 Task: Enable the gamification for "Digital Experience".
Action: Mouse moved to (1157, 81)
Screenshot: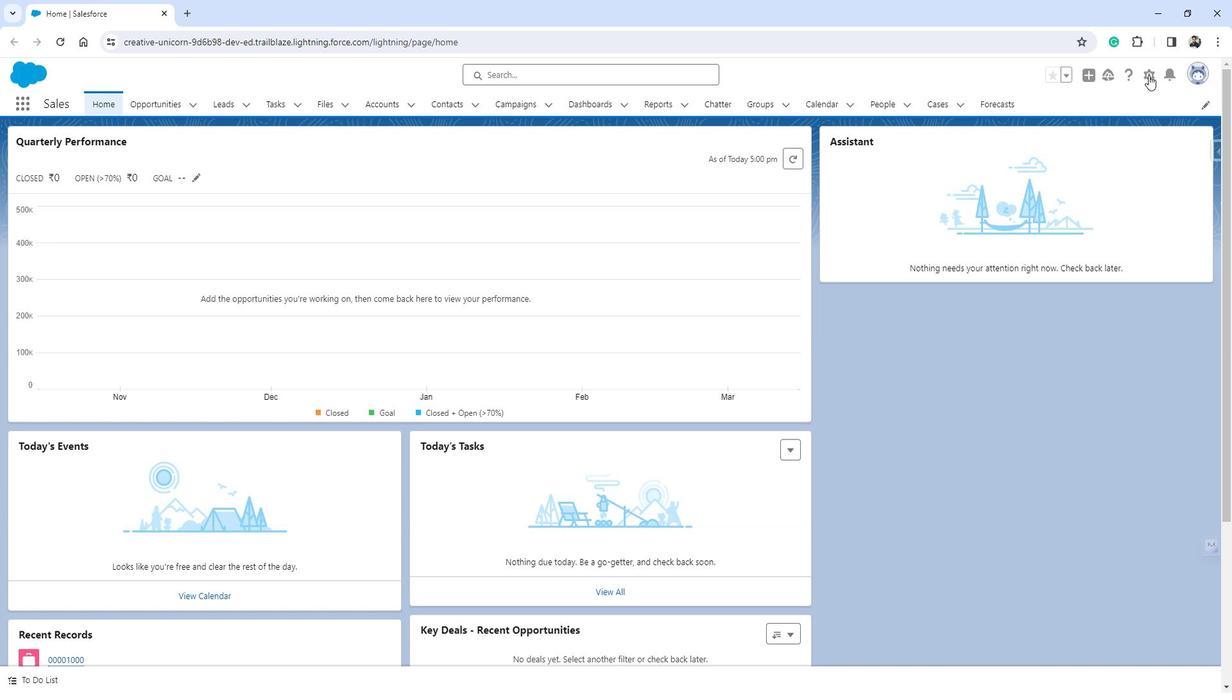 
Action: Mouse pressed left at (1157, 81)
Screenshot: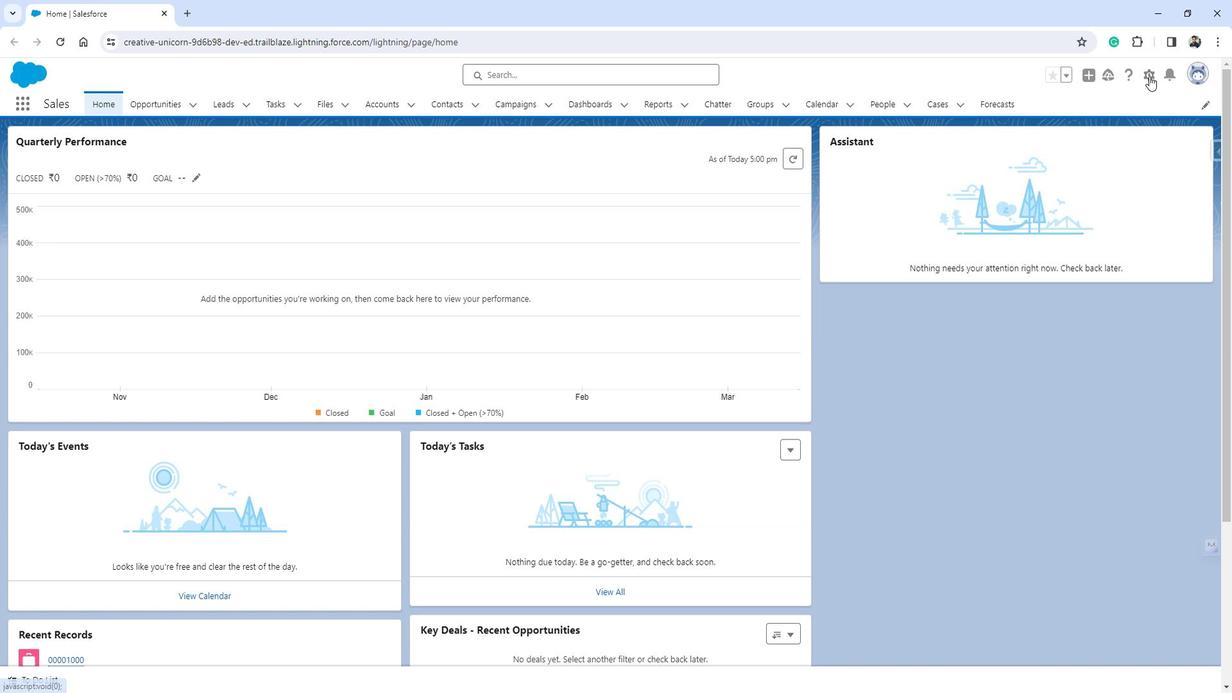 
Action: Mouse moved to (1116, 125)
Screenshot: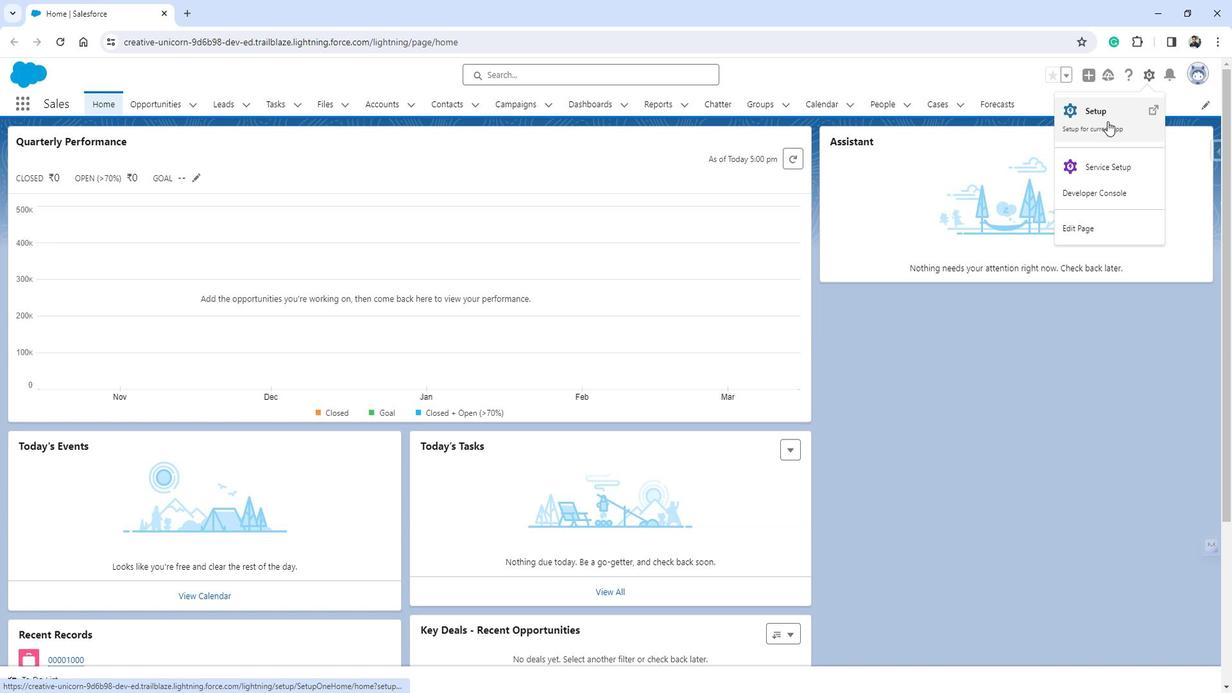 
Action: Mouse pressed left at (1116, 125)
Screenshot: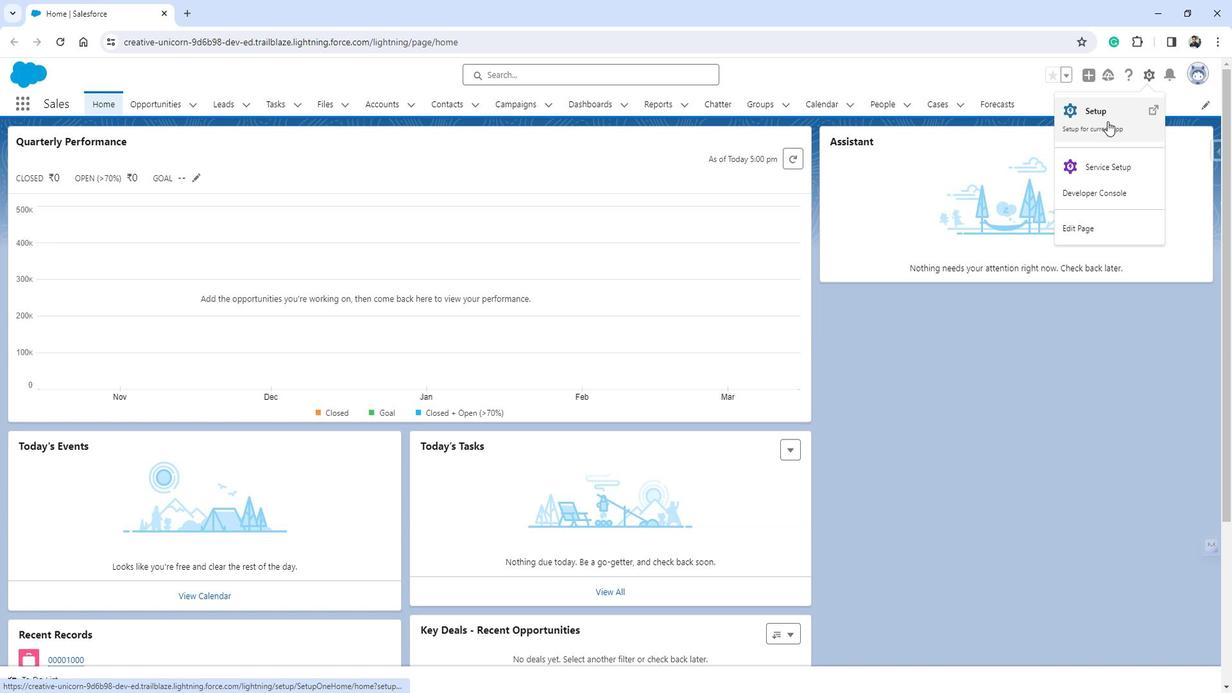 
Action: Mouse moved to (85, 389)
Screenshot: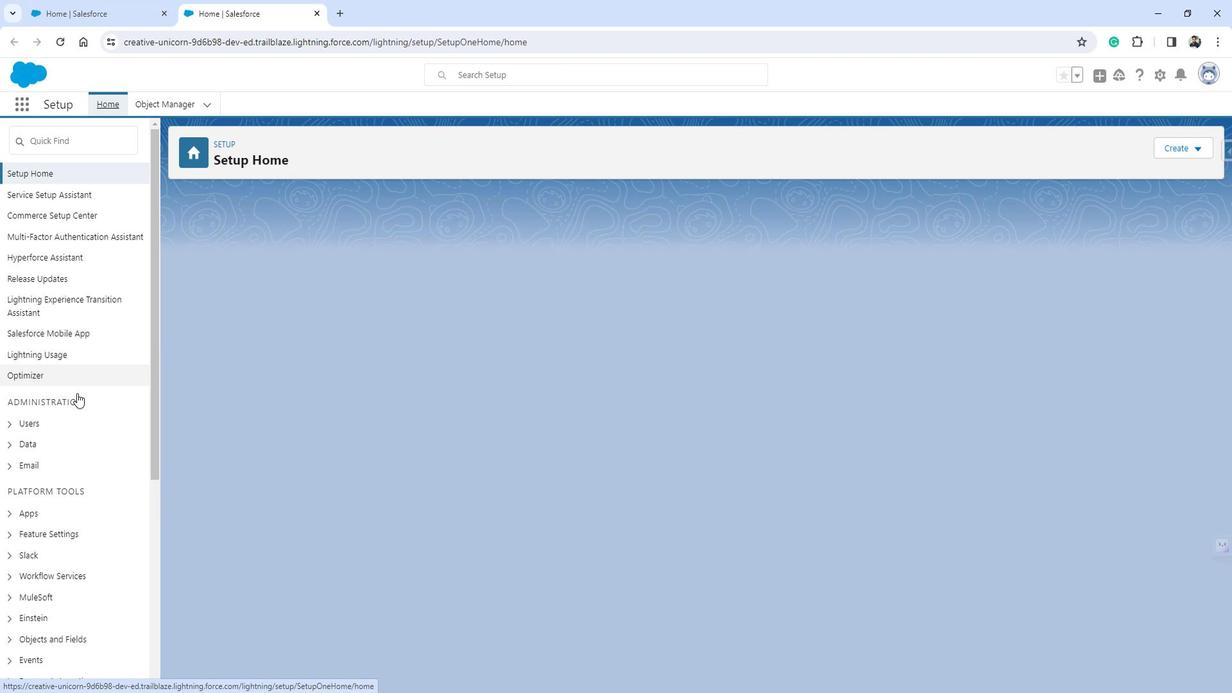 
Action: Mouse scrolled (85, 388) with delta (0, 0)
Screenshot: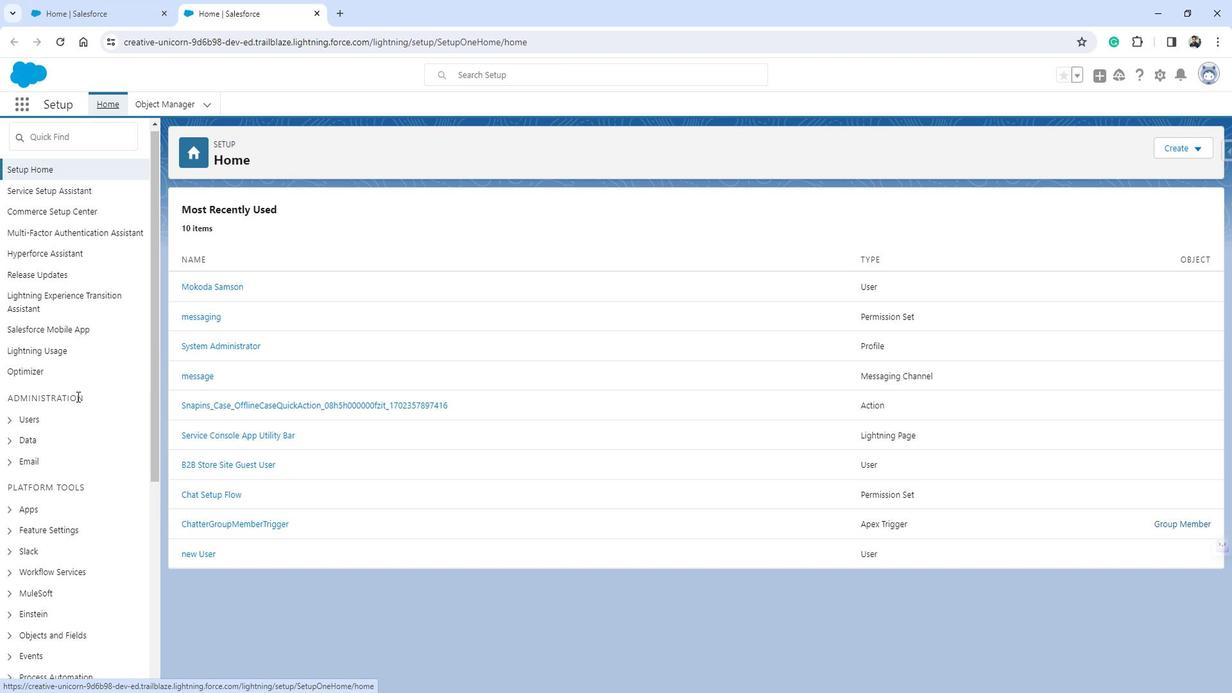 
Action: Mouse moved to (85, 390)
Screenshot: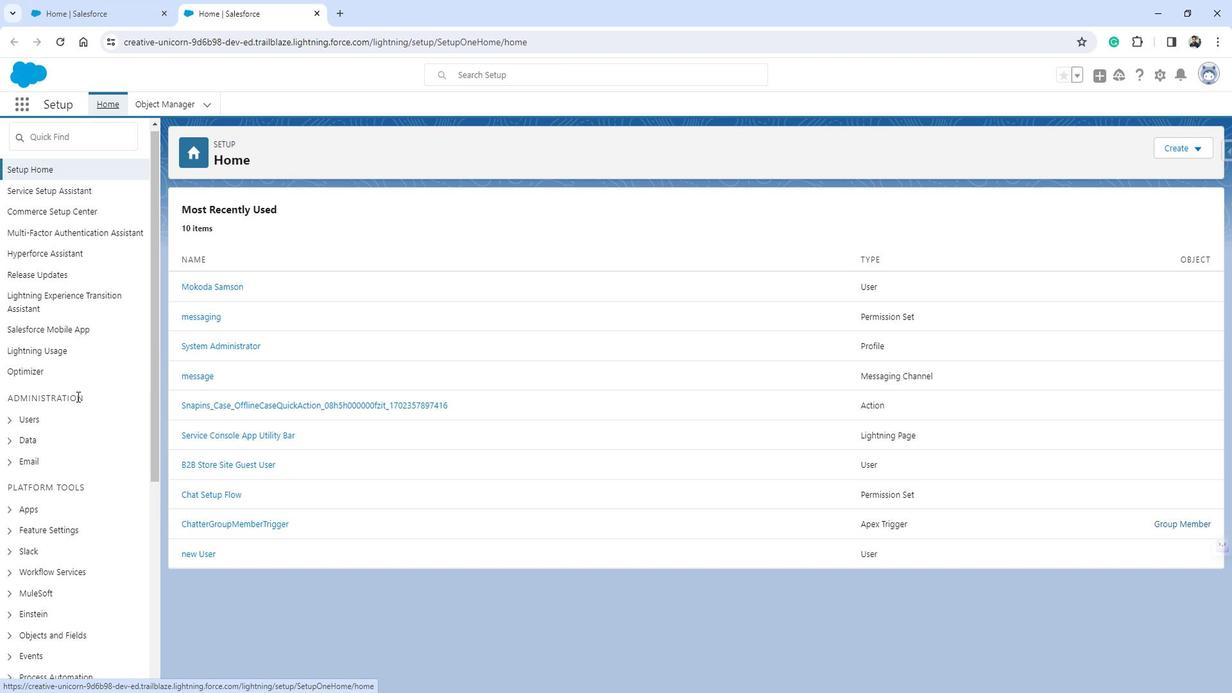 
Action: Mouse scrolled (85, 389) with delta (0, 0)
Screenshot: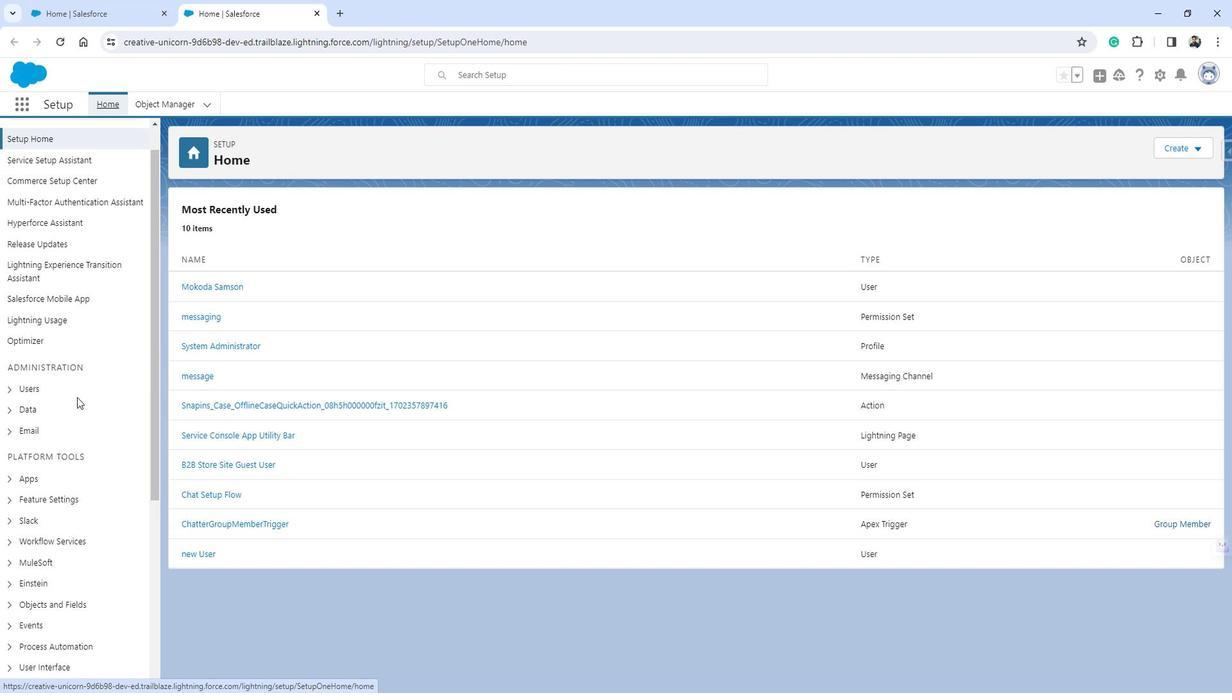 
Action: Mouse moved to (85, 390)
Screenshot: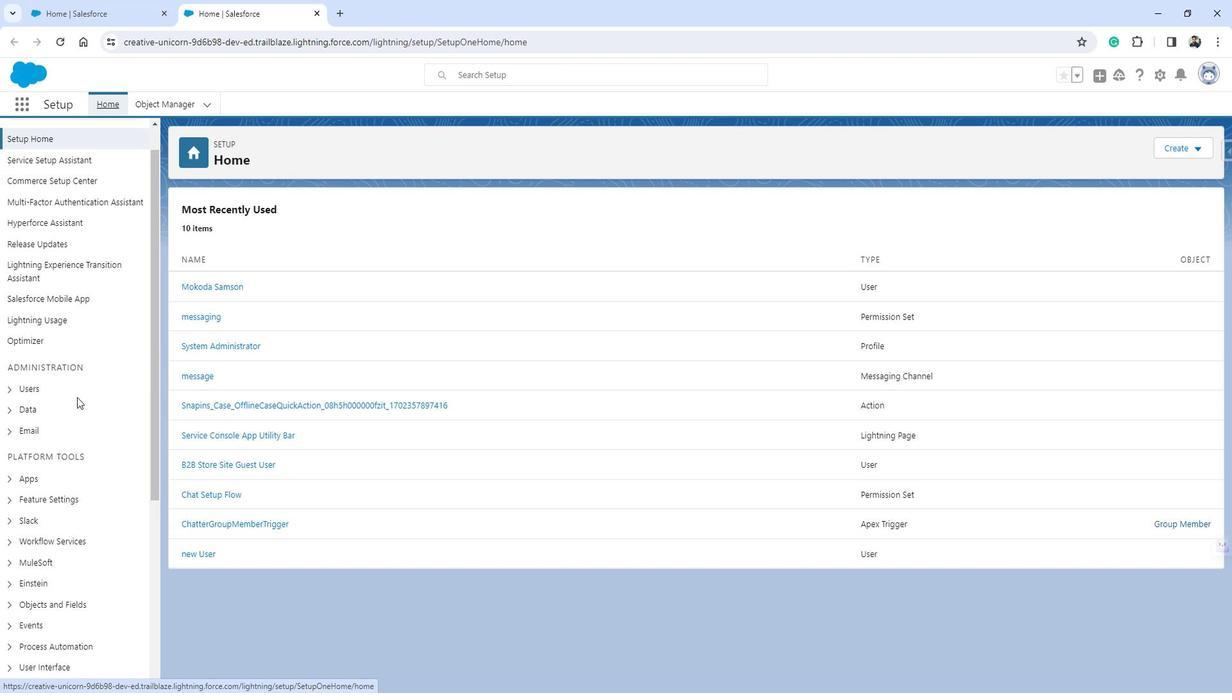 
Action: Mouse scrolled (85, 390) with delta (0, 0)
Screenshot: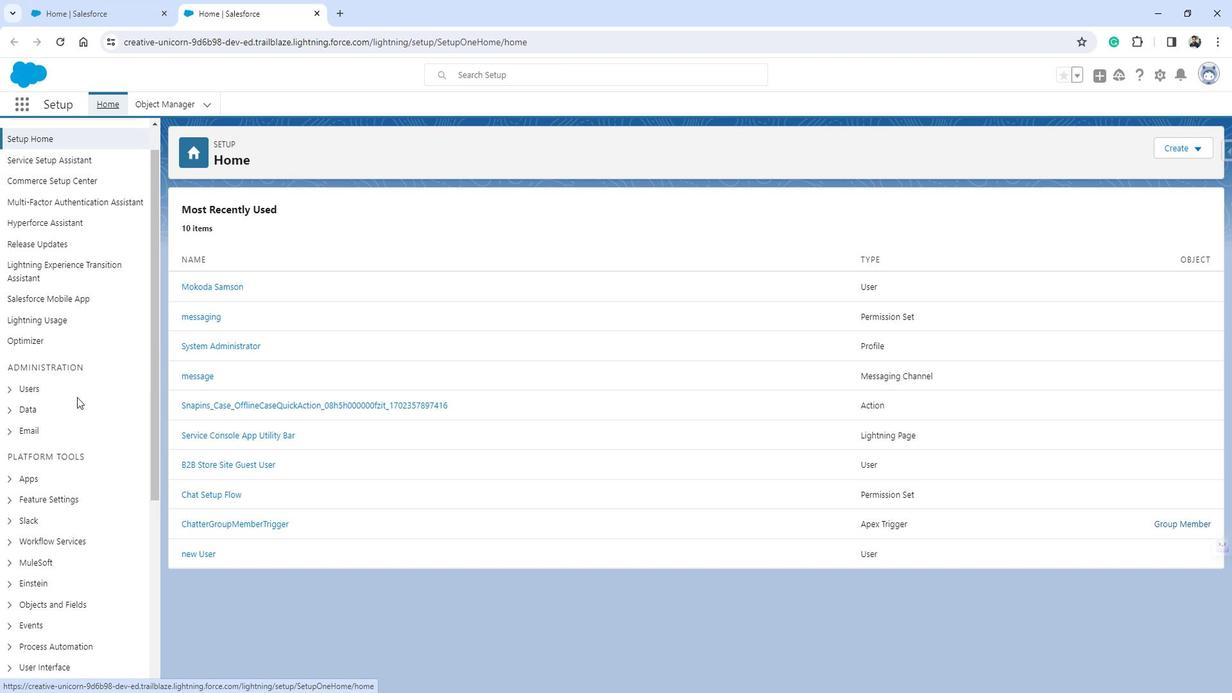 
Action: Mouse moved to (64, 328)
Screenshot: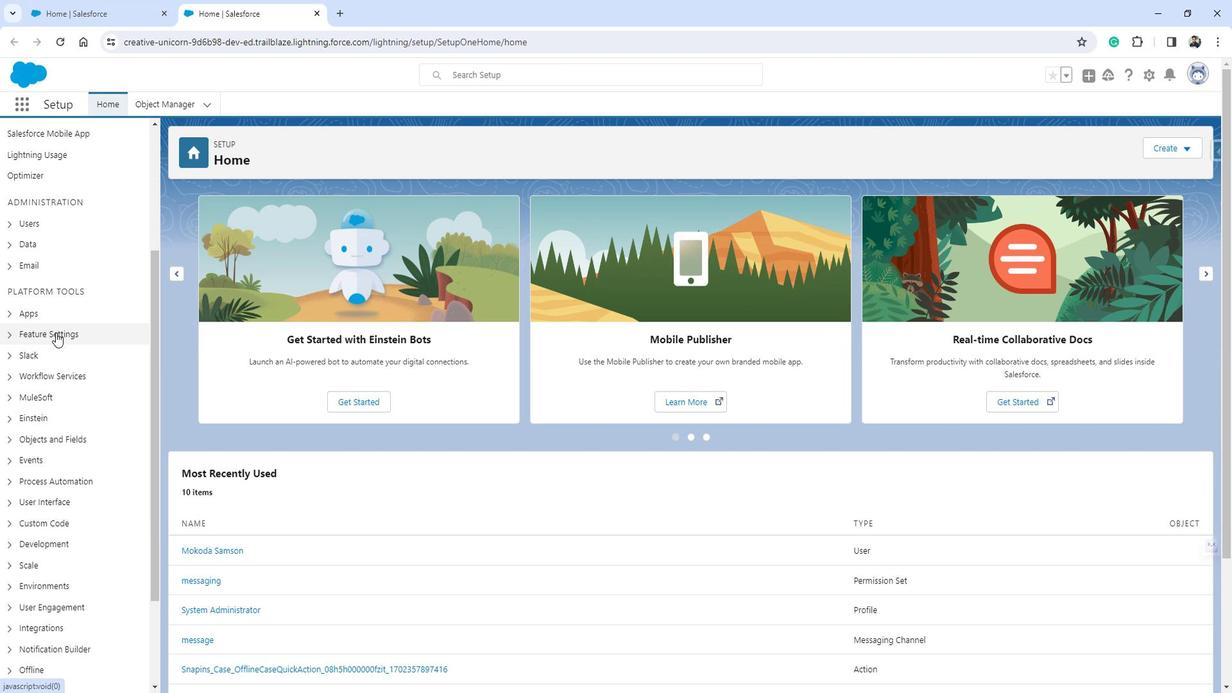 
Action: Mouse pressed left at (64, 328)
Screenshot: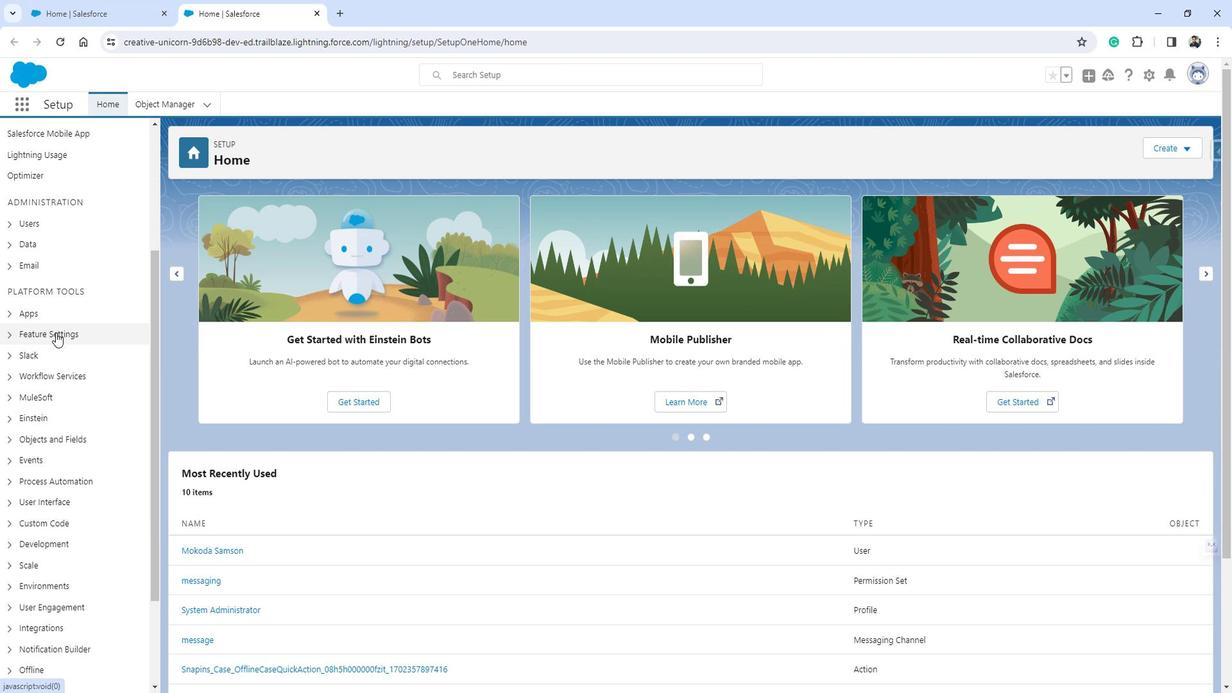 
Action: Mouse moved to (69, 464)
Screenshot: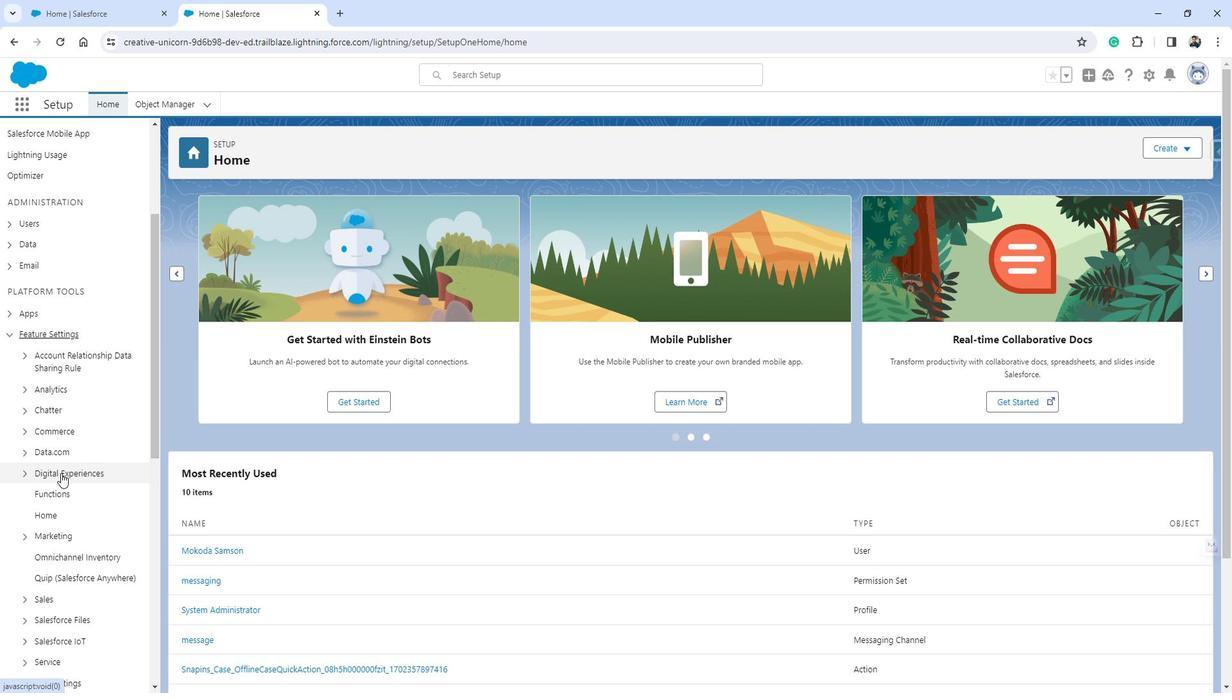 
Action: Mouse pressed left at (69, 464)
Screenshot: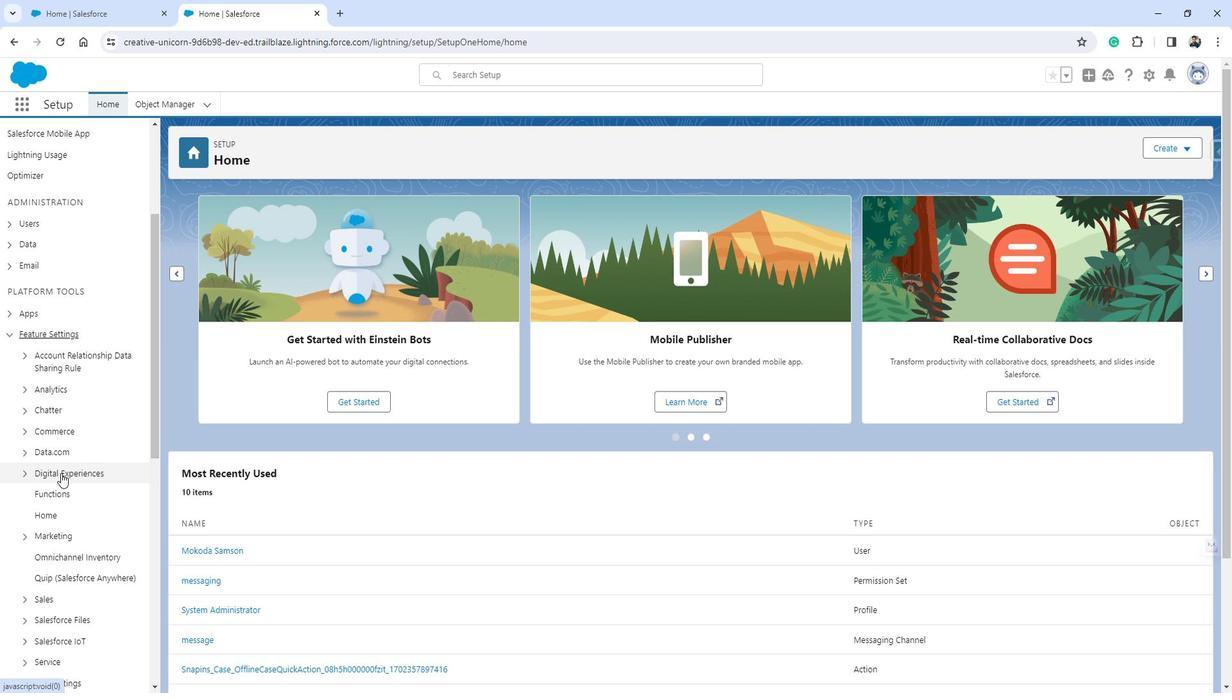
Action: Mouse moved to (64, 480)
Screenshot: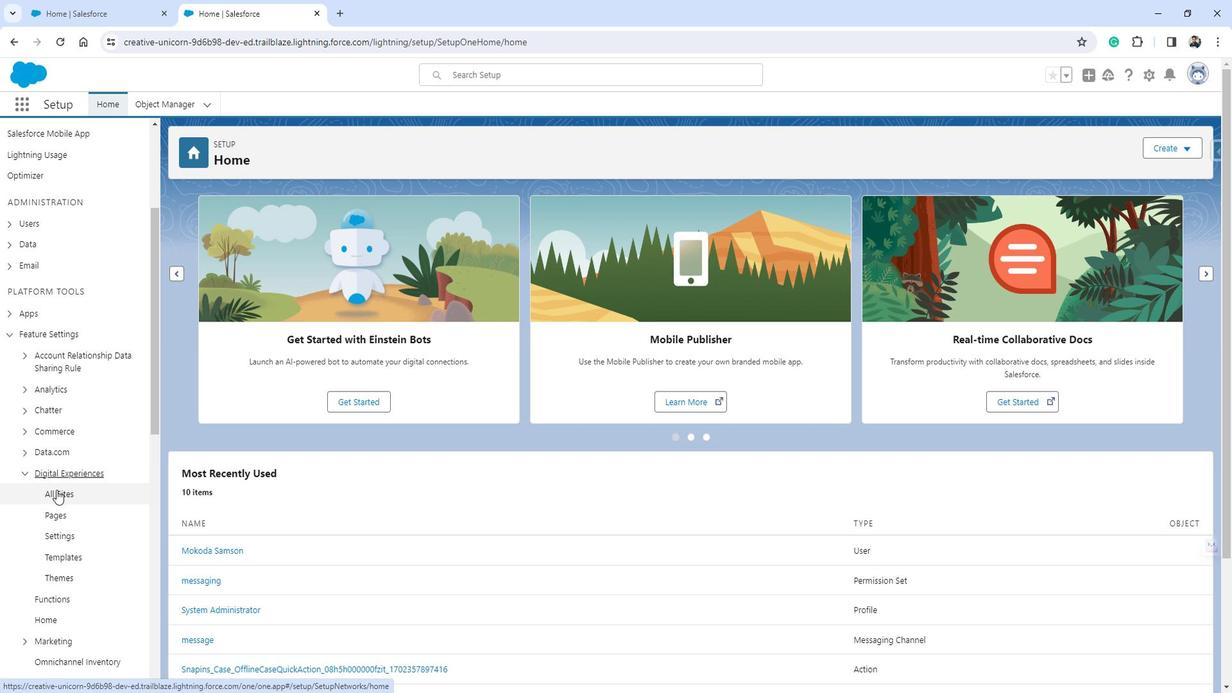 
Action: Mouse pressed left at (64, 480)
Screenshot: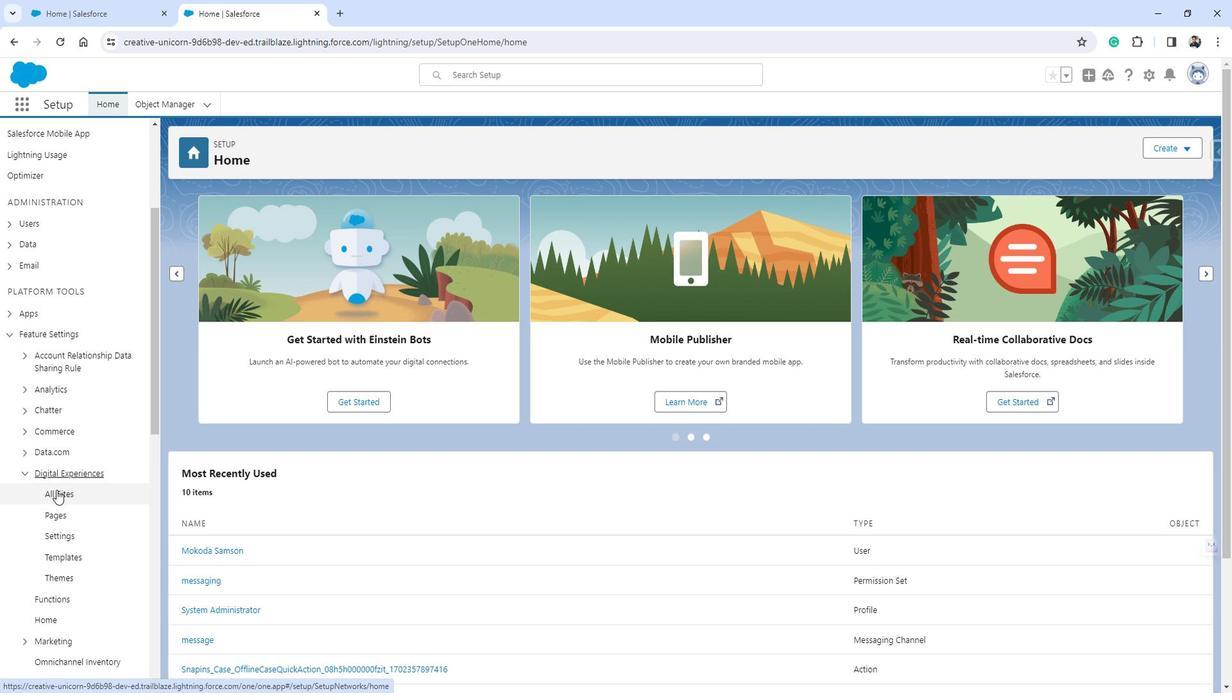 
Action: Mouse moved to (213, 392)
Screenshot: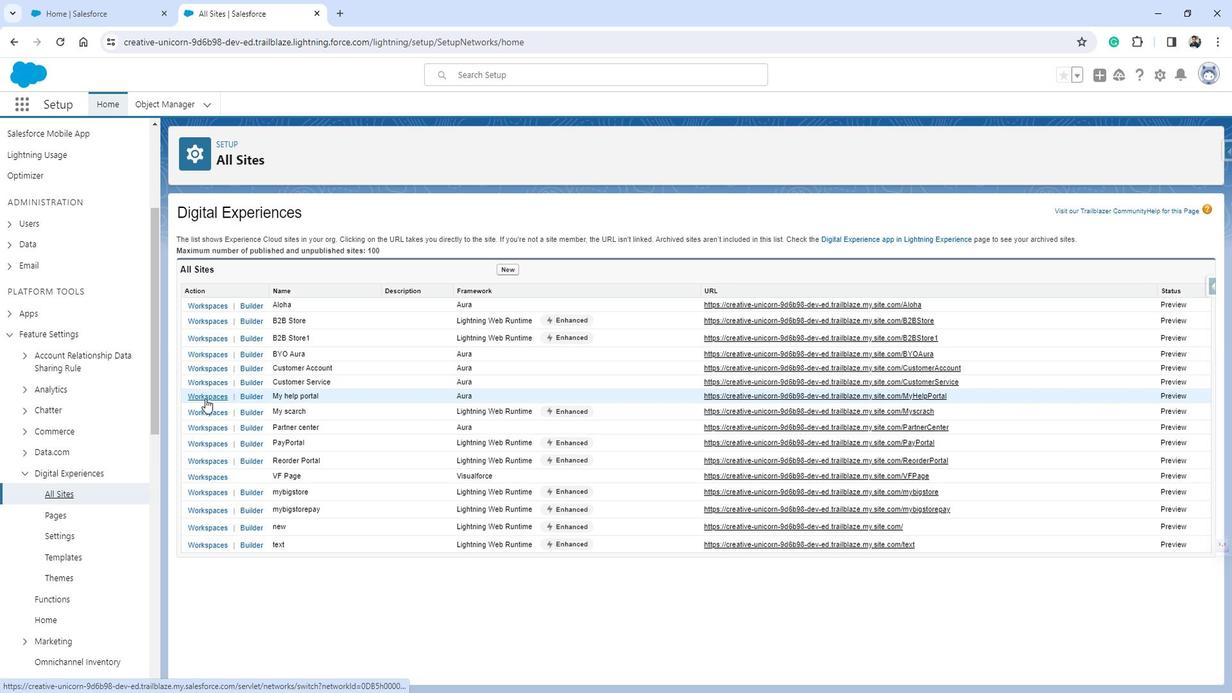 
Action: Mouse pressed left at (213, 392)
Screenshot: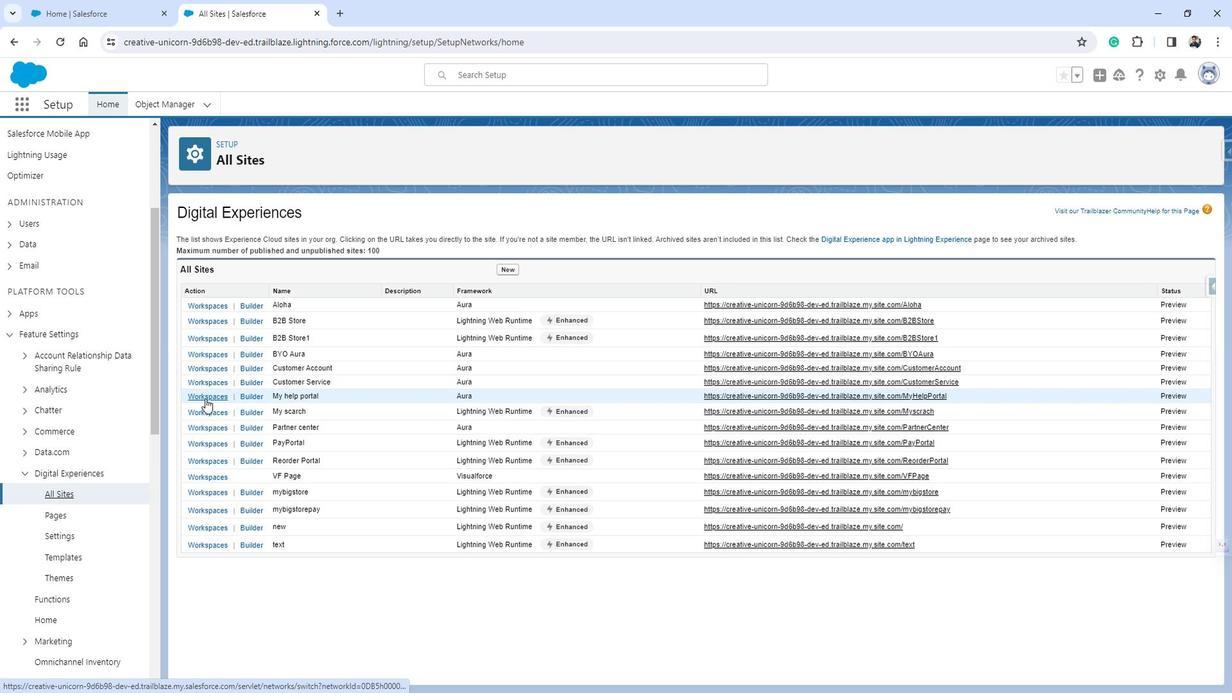 
Action: Mouse moved to (225, 448)
Screenshot: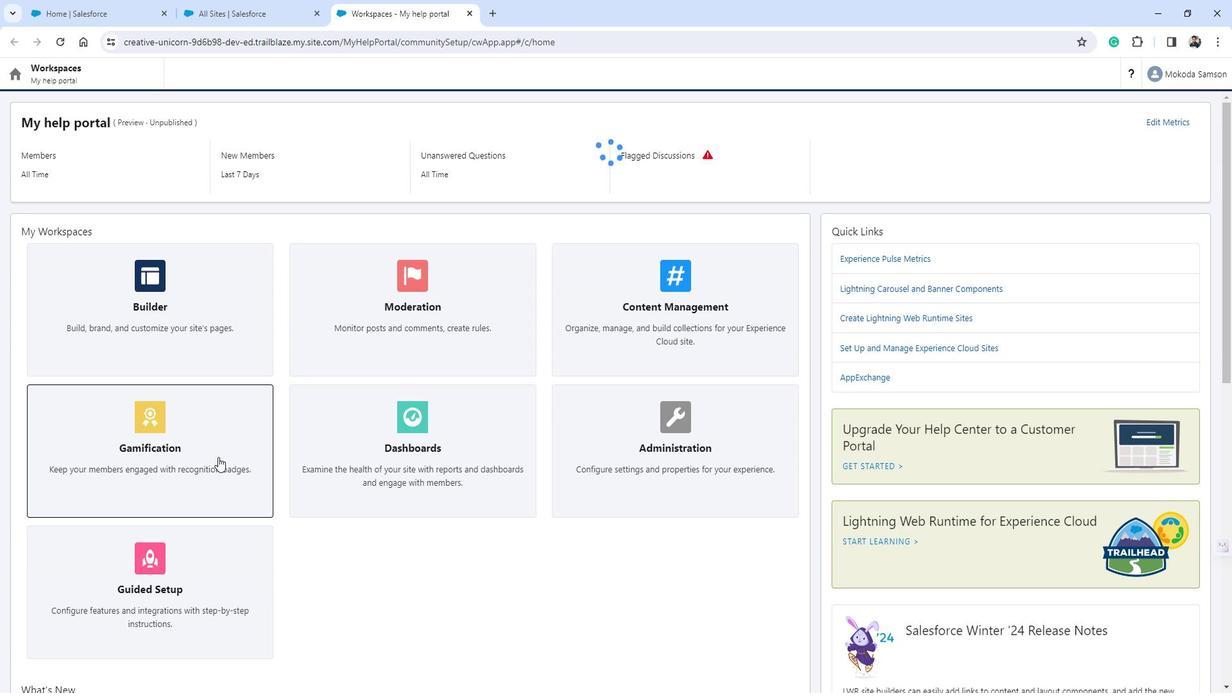 
Action: Mouse pressed left at (225, 448)
Screenshot: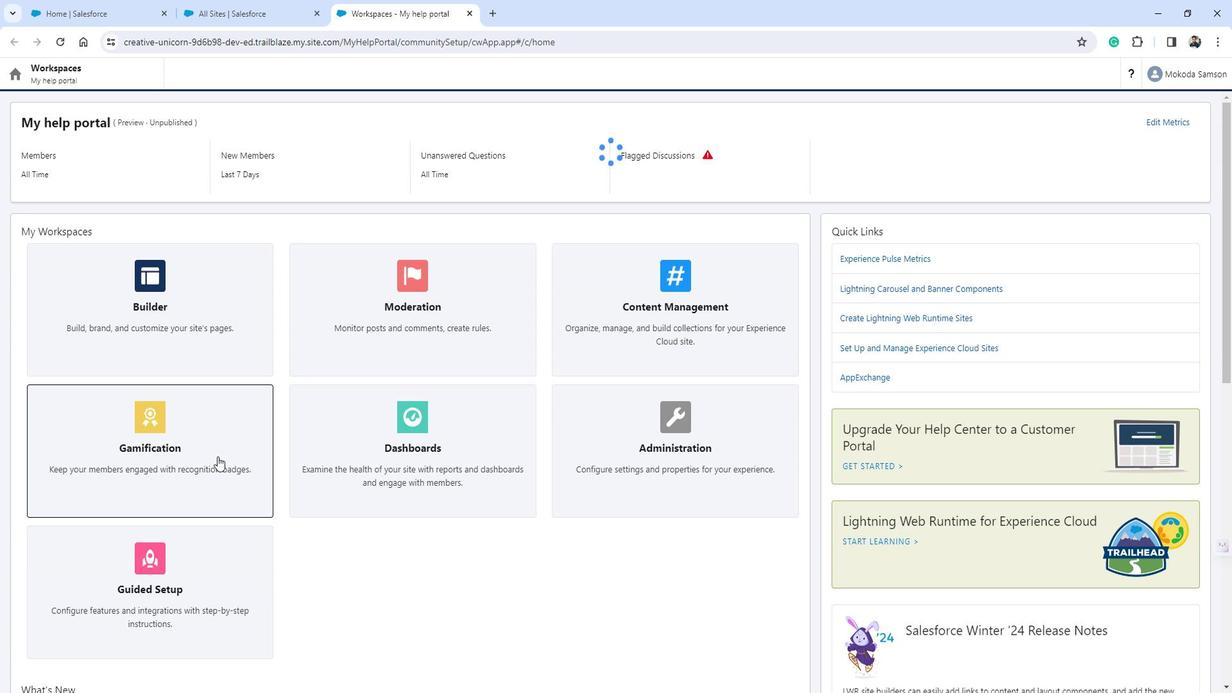 
Action: Mouse moved to (658, 161)
Screenshot: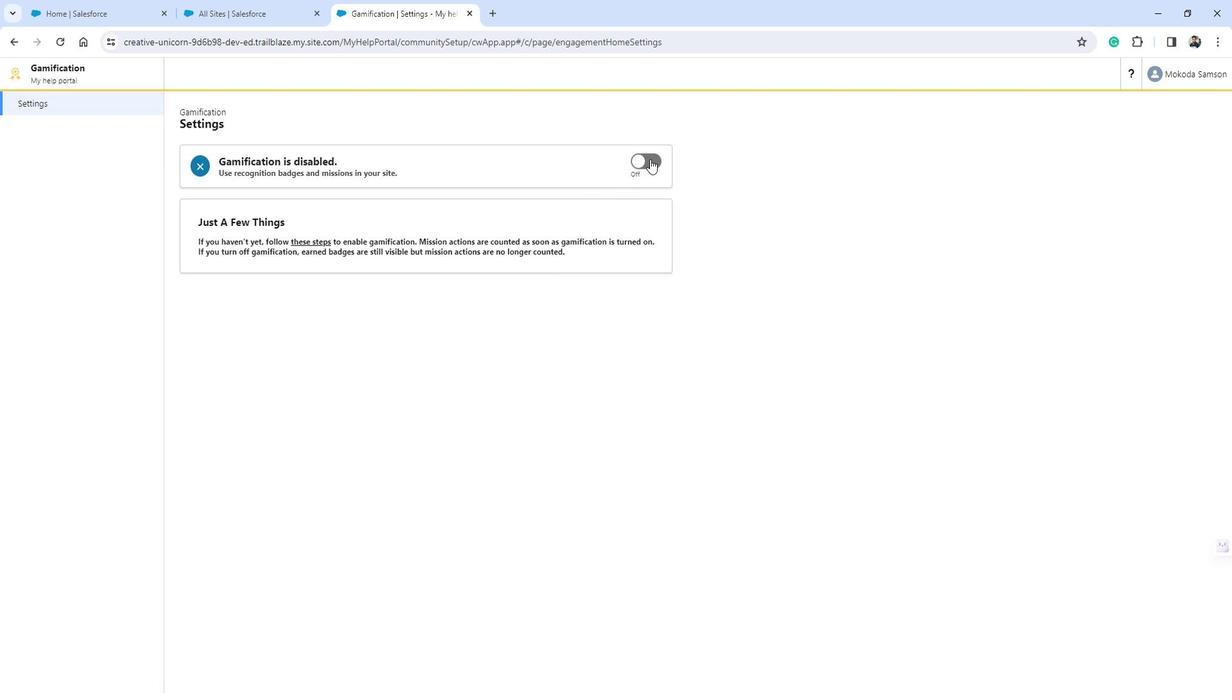 
Action: Mouse pressed left at (658, 161)
Screenshot: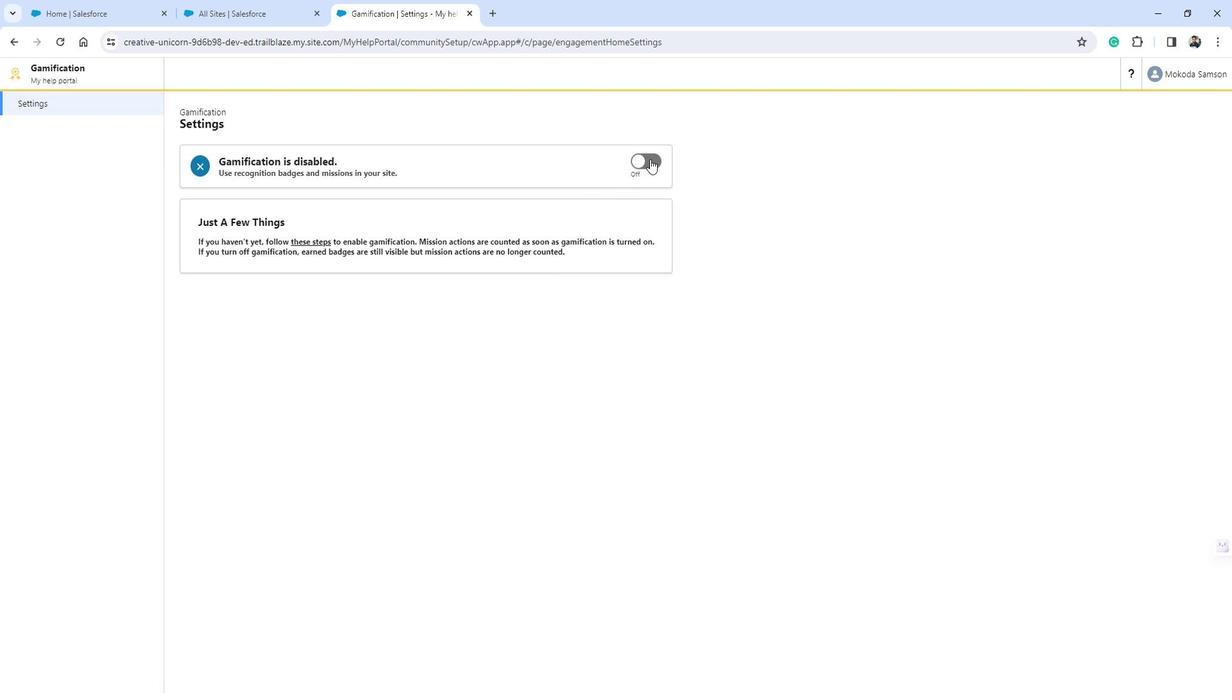
